 Task: Use the formula "HSTACK" in spreadsheet "Project portfolio".
Action: Mouse moved to (739, 113)
Screenshot: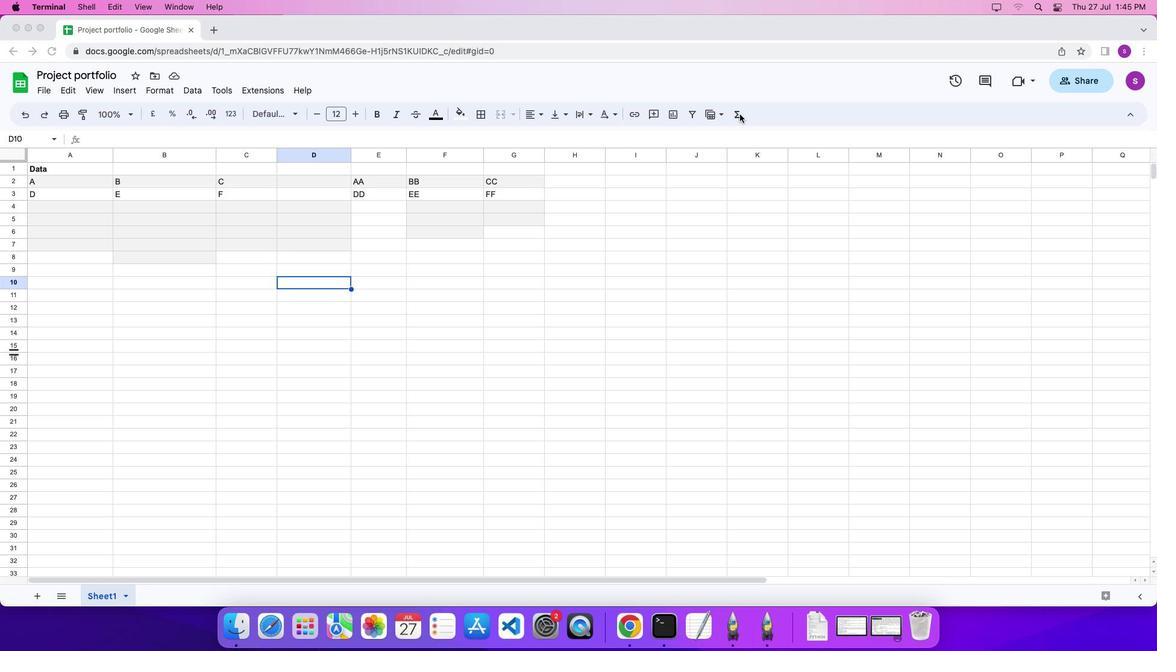 
Action: Mouse pressed left at (739, 113)
Screenshot: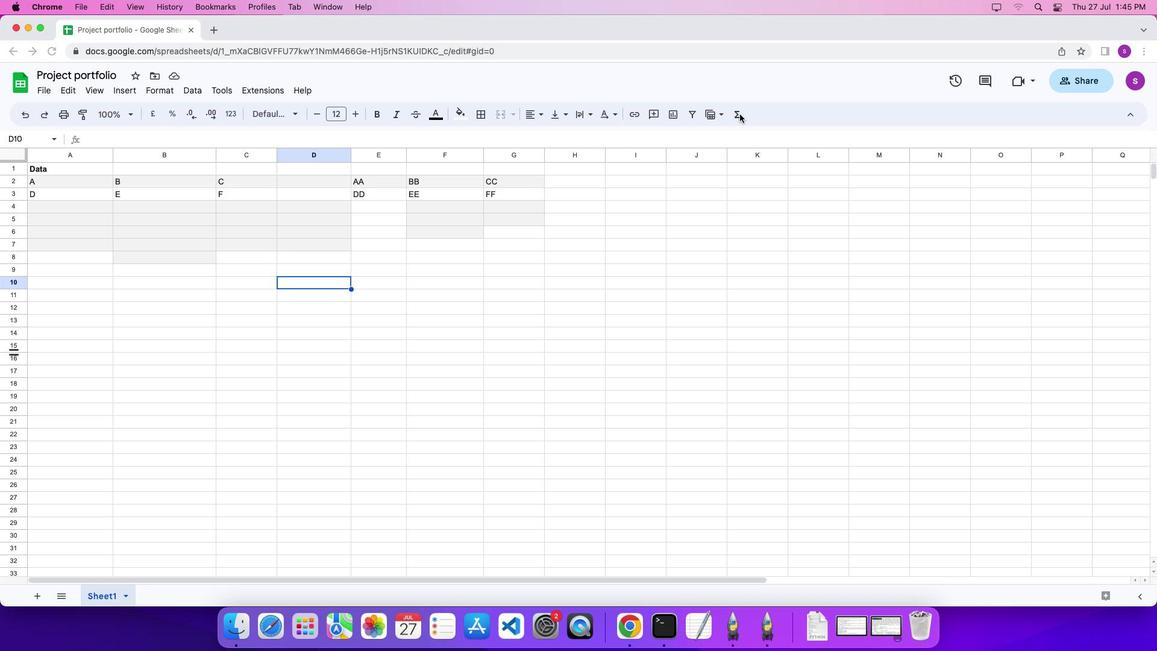 
Action: Mouse moved to (736, 112)
Screenshot: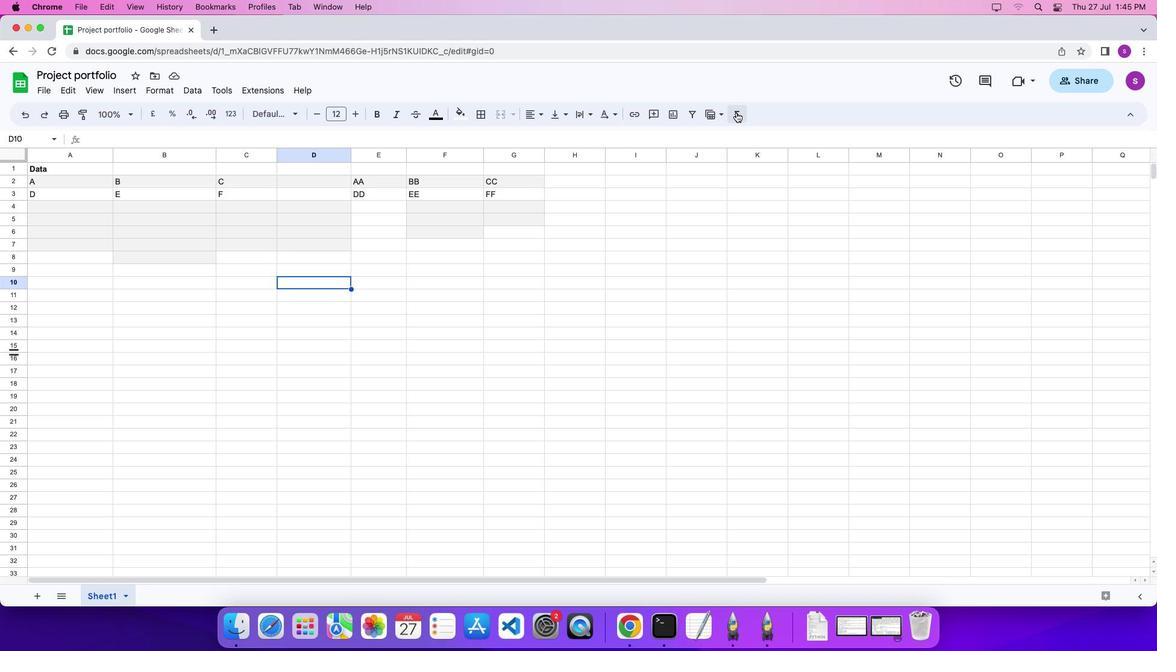 
Action: Mouse pressed left at (736, 112)
Screenshot: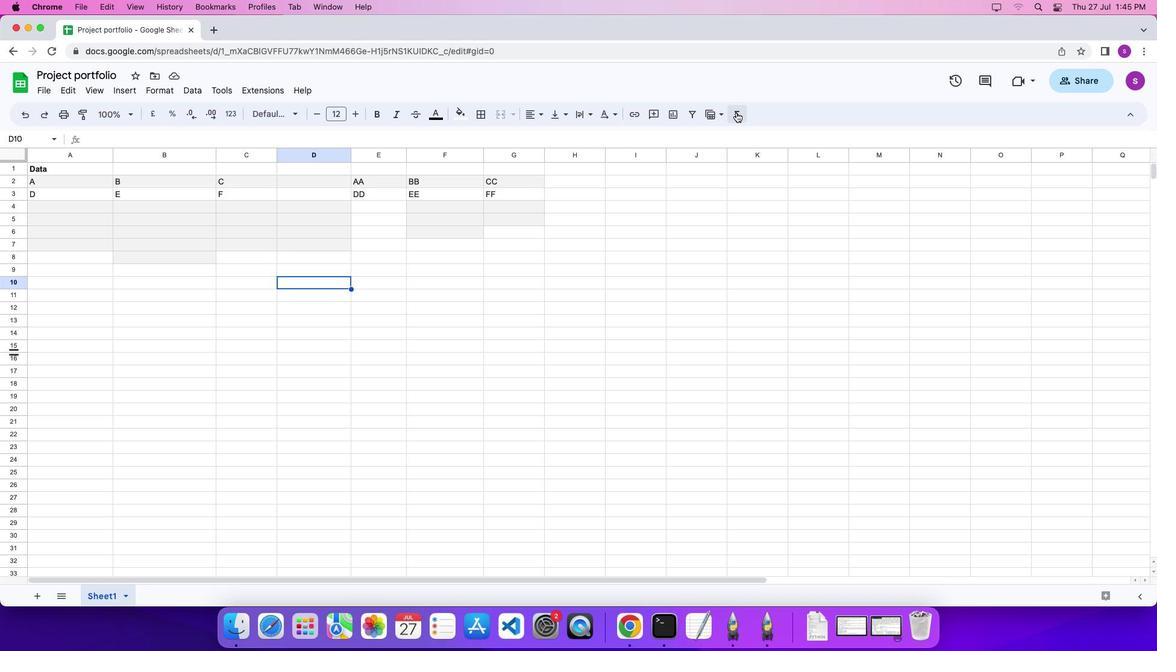 
Action: Mouse moved to (911, 529)
Screenshot: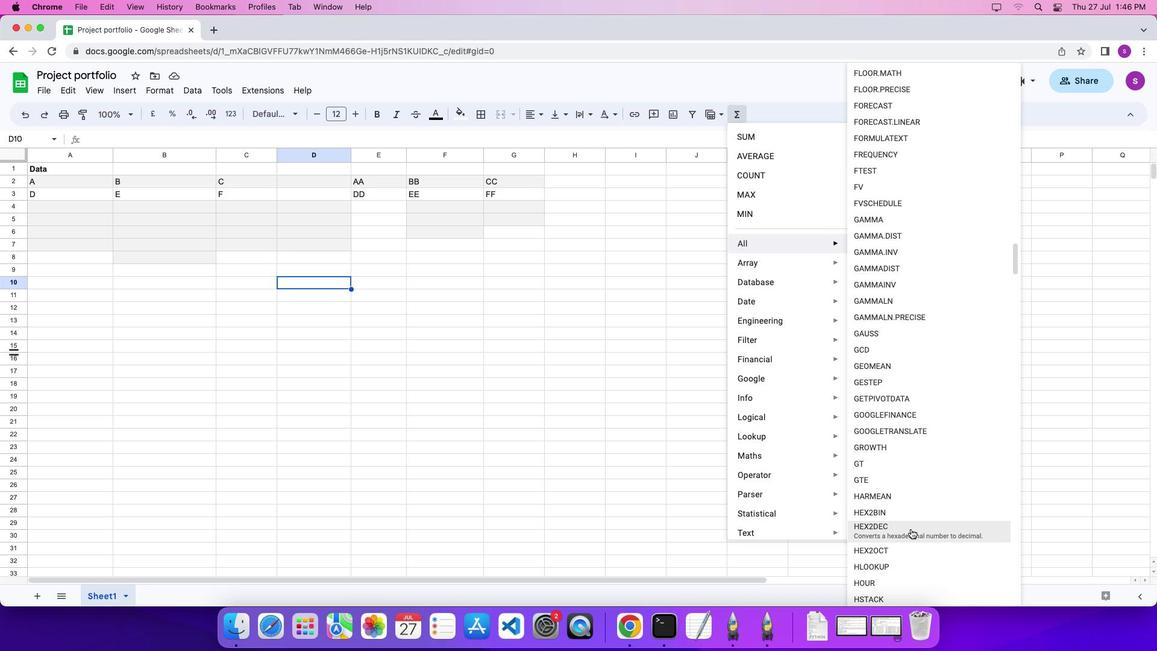 
Action: Mouse scrolled (911, 529) with delta (0, 0)
Screenshot: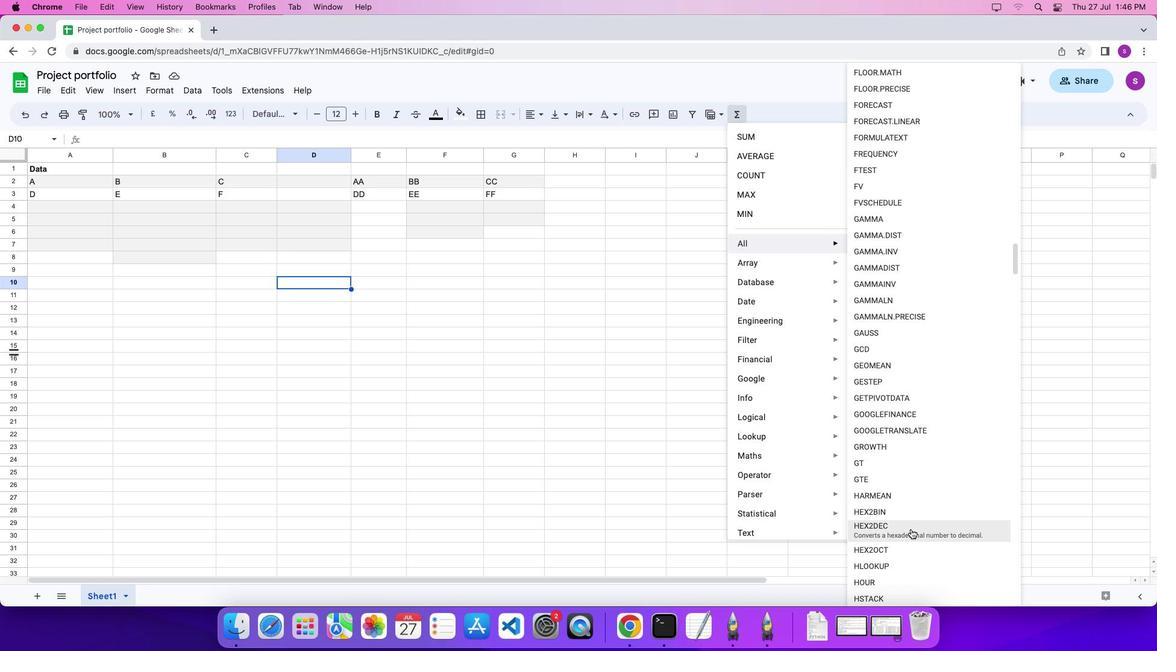 
Action: Mouse scrolled (911, 529) with delta (0, 0)
Screenshot: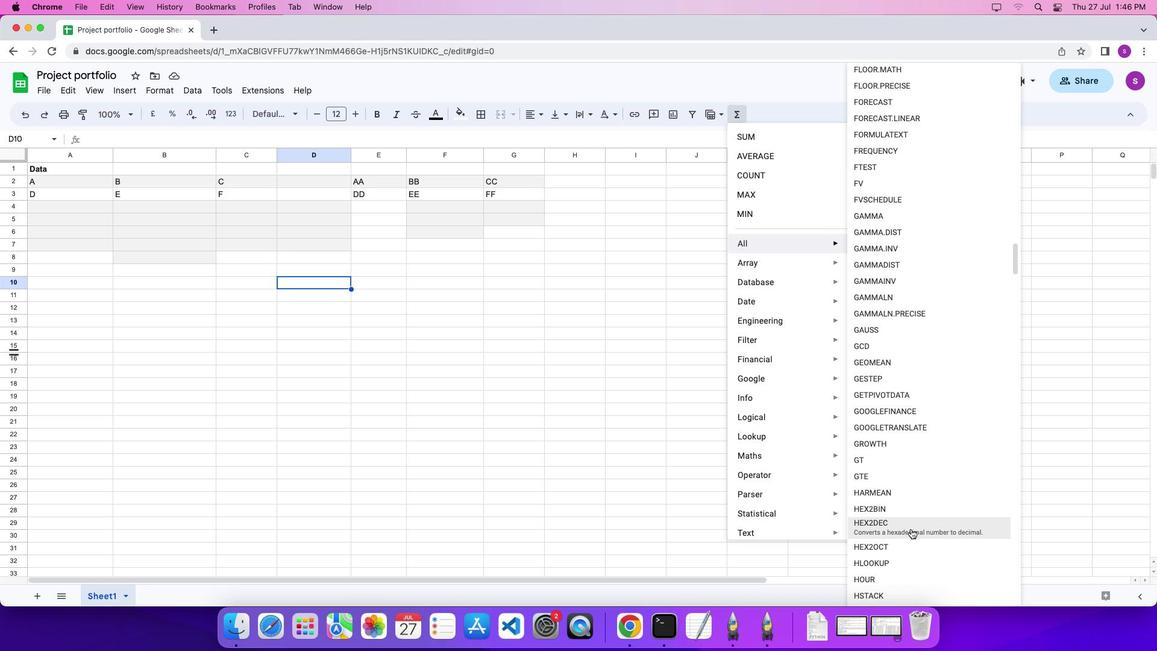 
Action: Mouse scrolled (911, 529) with delta (0, 0)
Screenshot: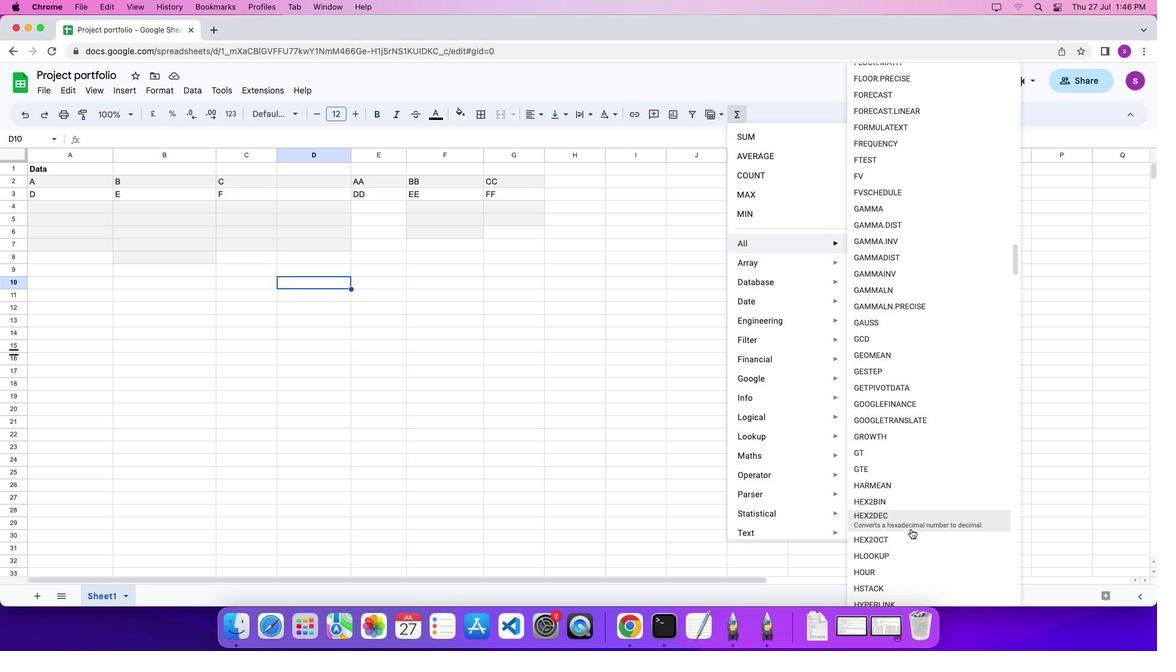 
Action: Mouse scrolled (911, 529) with delta (0, 0)
Screenshot: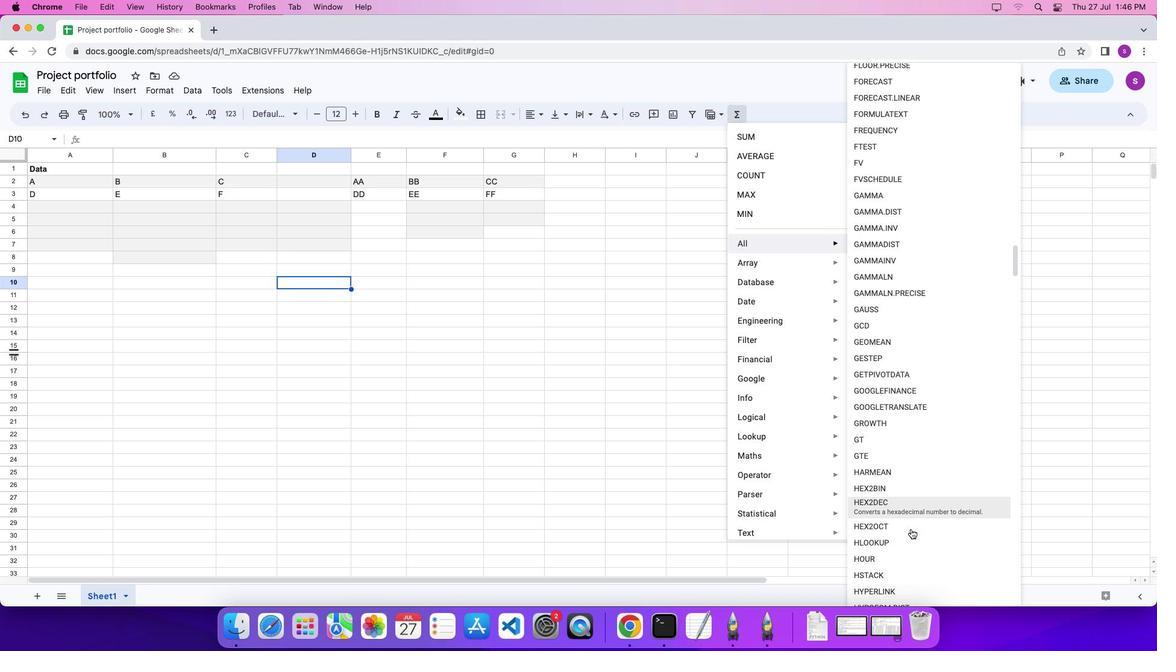 
Action: Mouse moved to (911, 557)
Screenshot: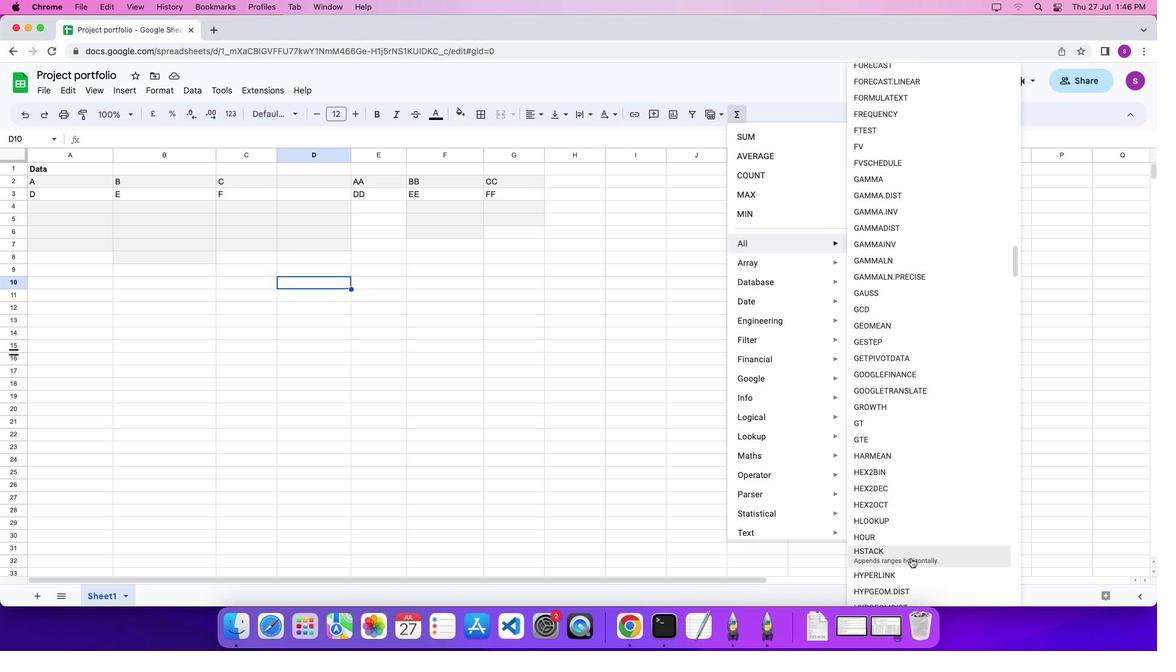 
Action: Mouse pressed left at (911, 557)
Screenshot: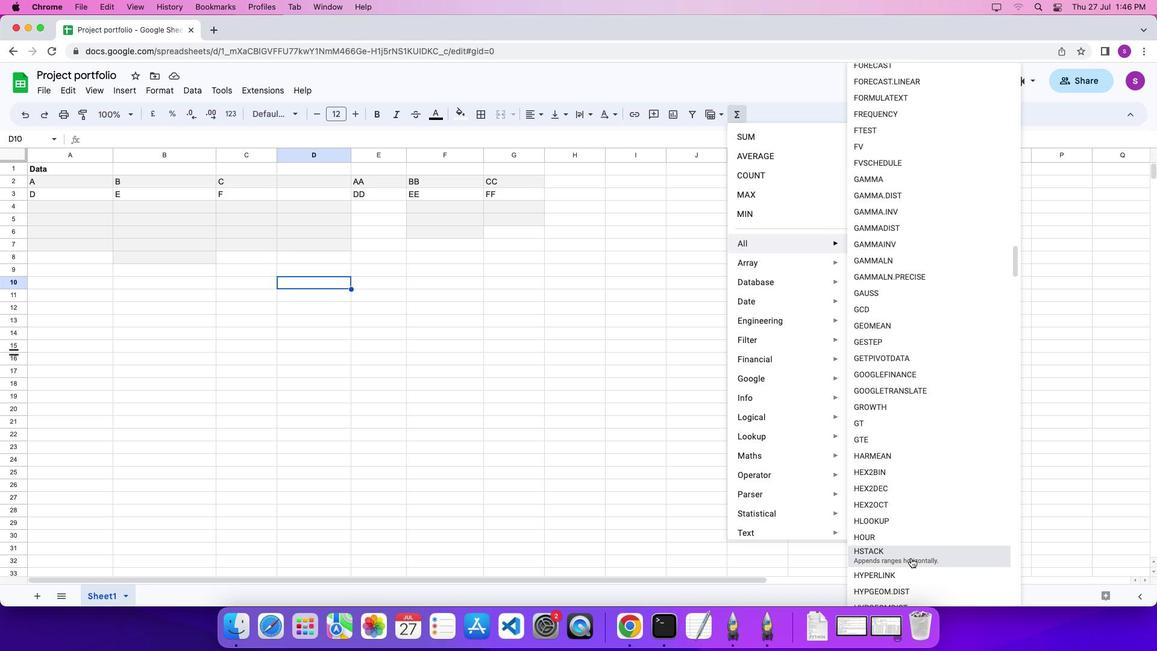 
Action: Mouse moved to (100, 182)
Screenshot: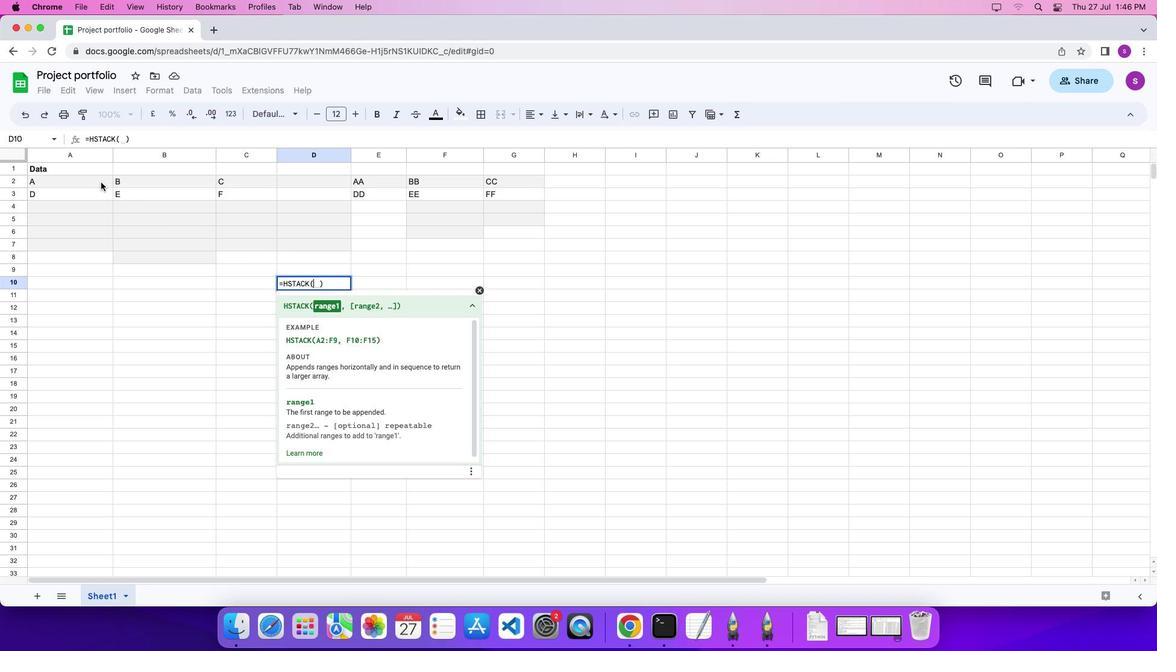 
Action: Mouse pressed left at (100, 182)
Screenshot: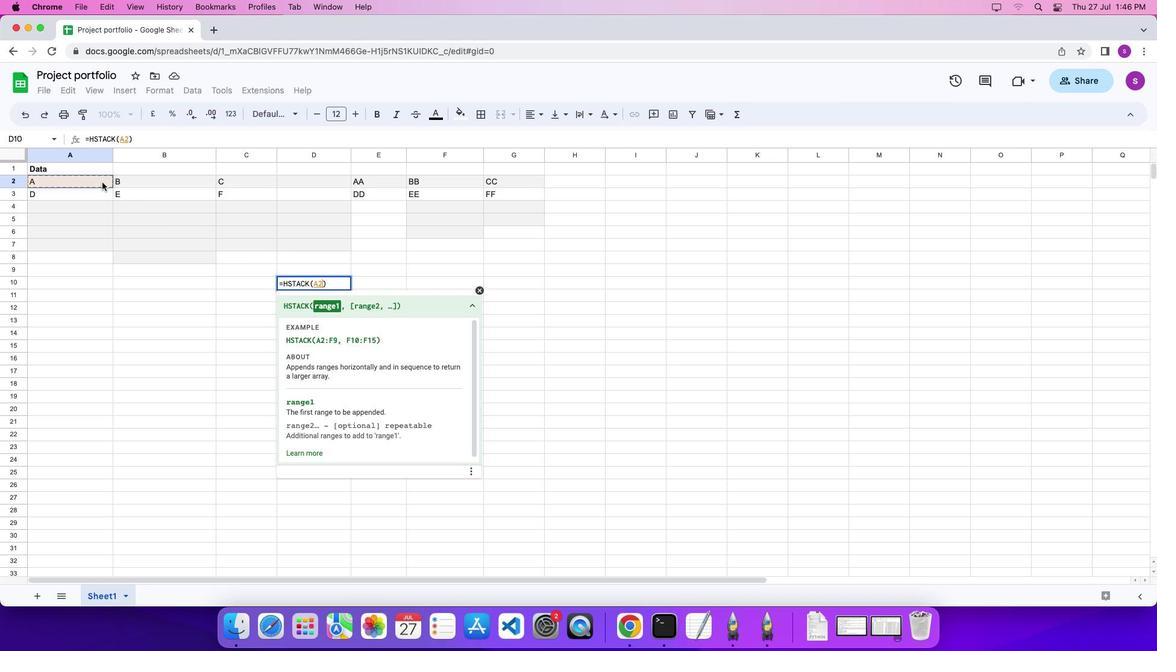 
Action: Mouse moved to (249, 196)
Screenshot: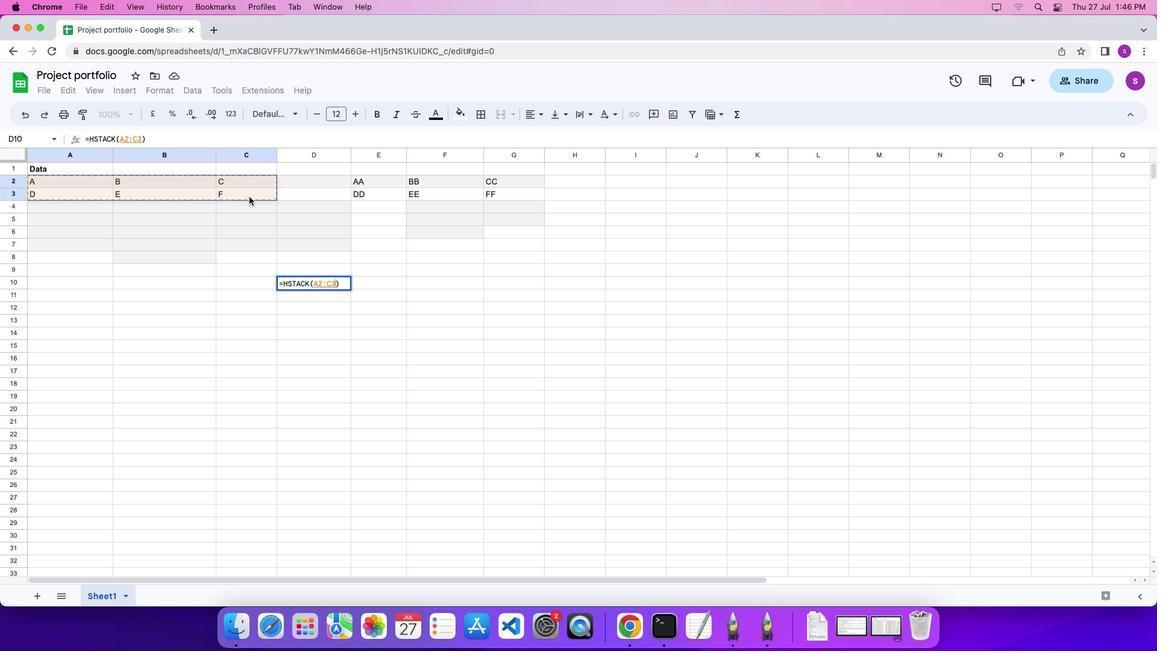 
Action: Key pressed ','
Screenshot: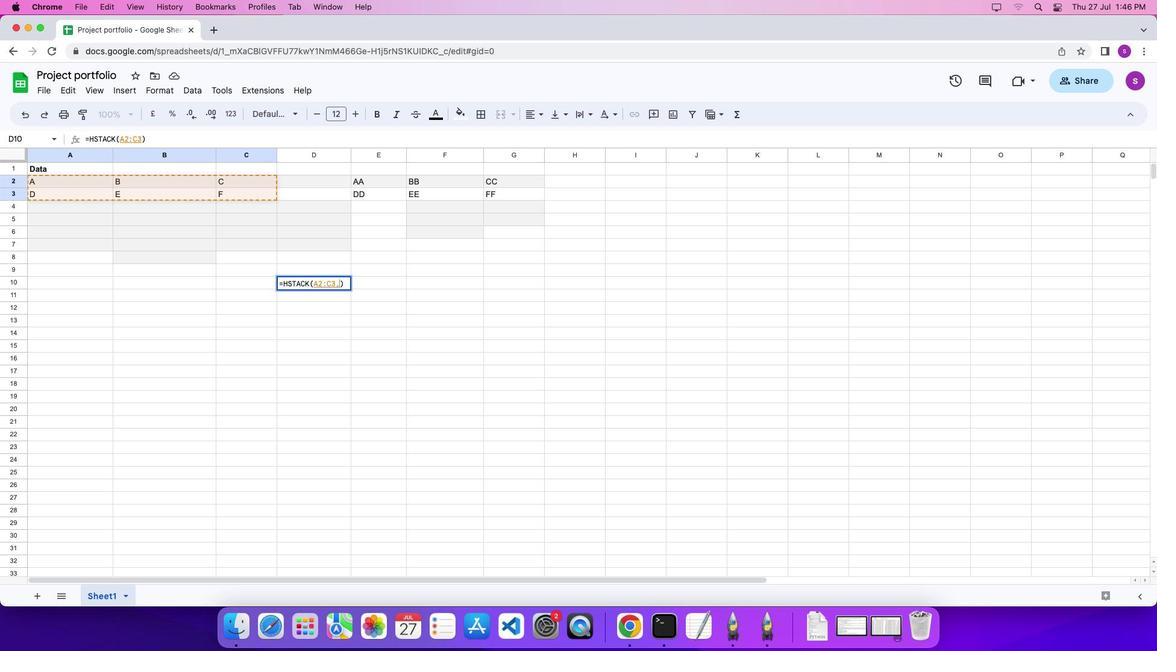
Action: Mouse moved to (368, 180)
Screenshot: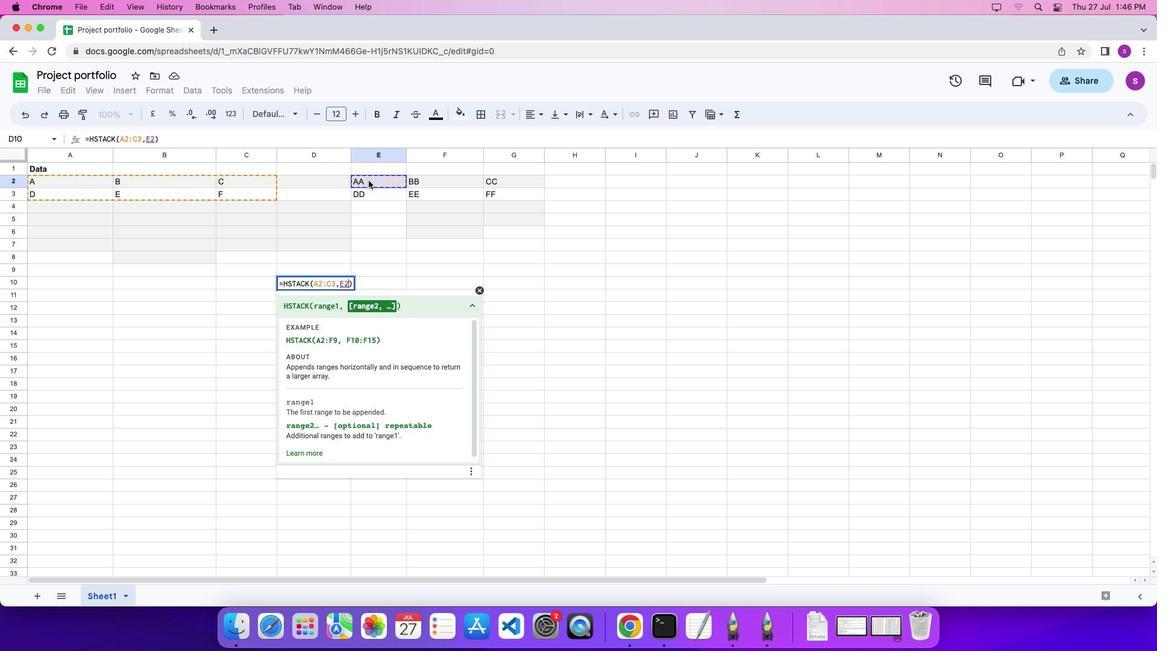 
Action: Mouse pressed left at (368, 180)
Screenshot: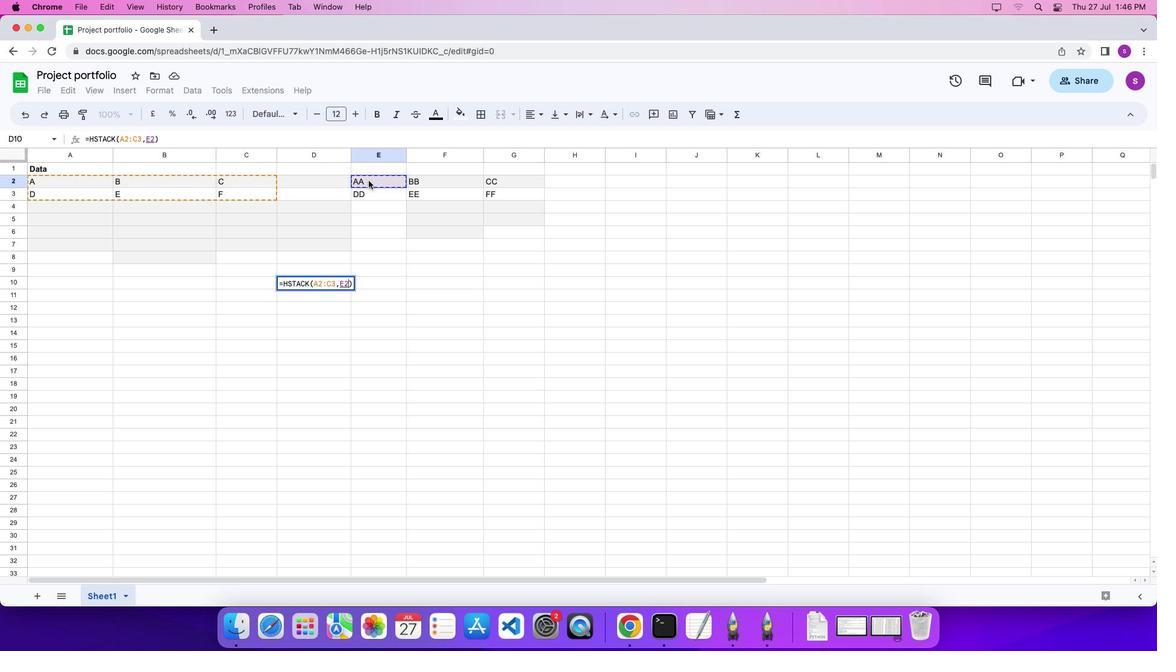 
Action: Mouse moved to (527, 196)
Screenshot: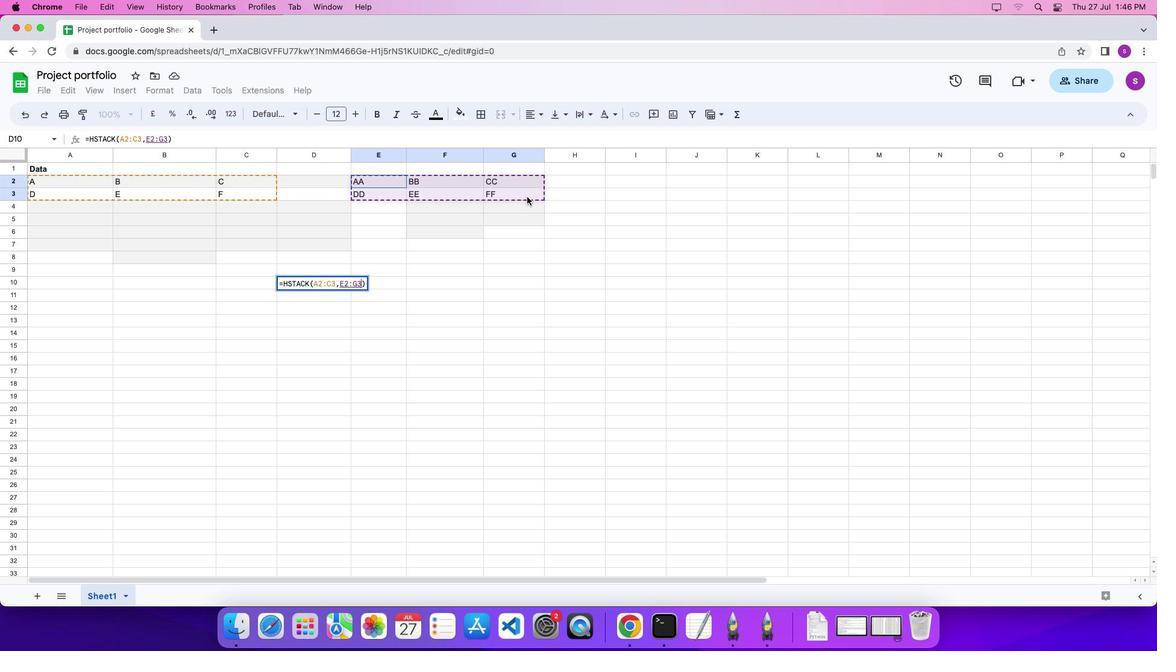 
Action: Key pressed '\x03'
Screenshot: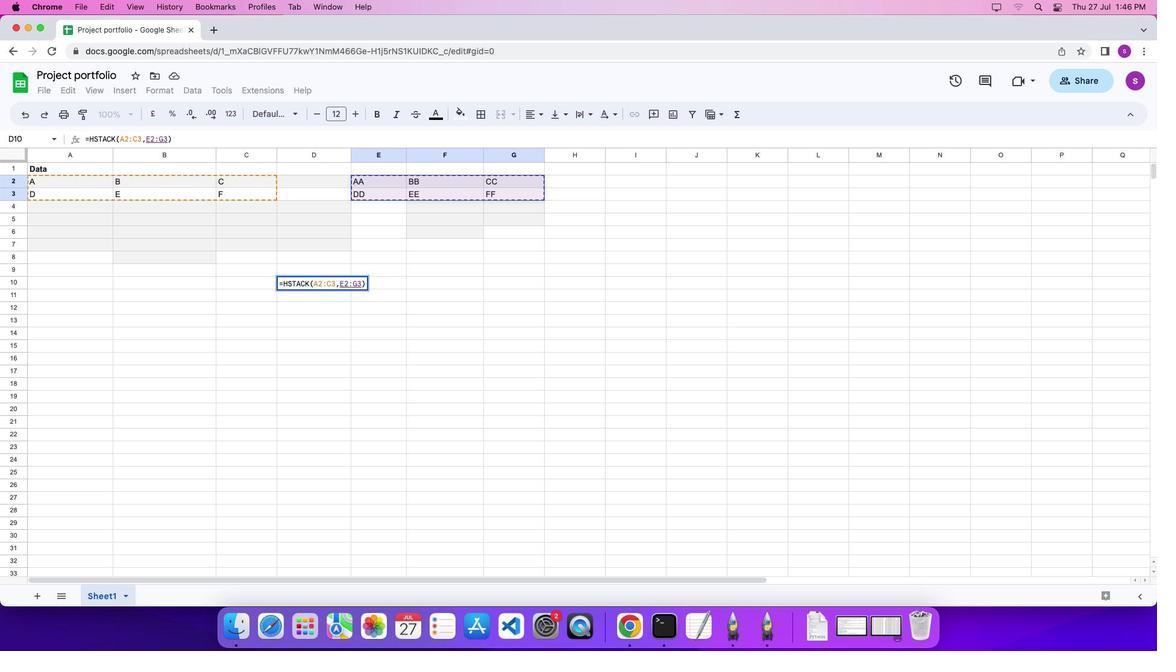 
